 Task: Select a due date automation when advanced on, 2 days before a card is due add content with an empty description at 11:00 AM.
Action: Mouse moved to (1163, 88)
Screenshot: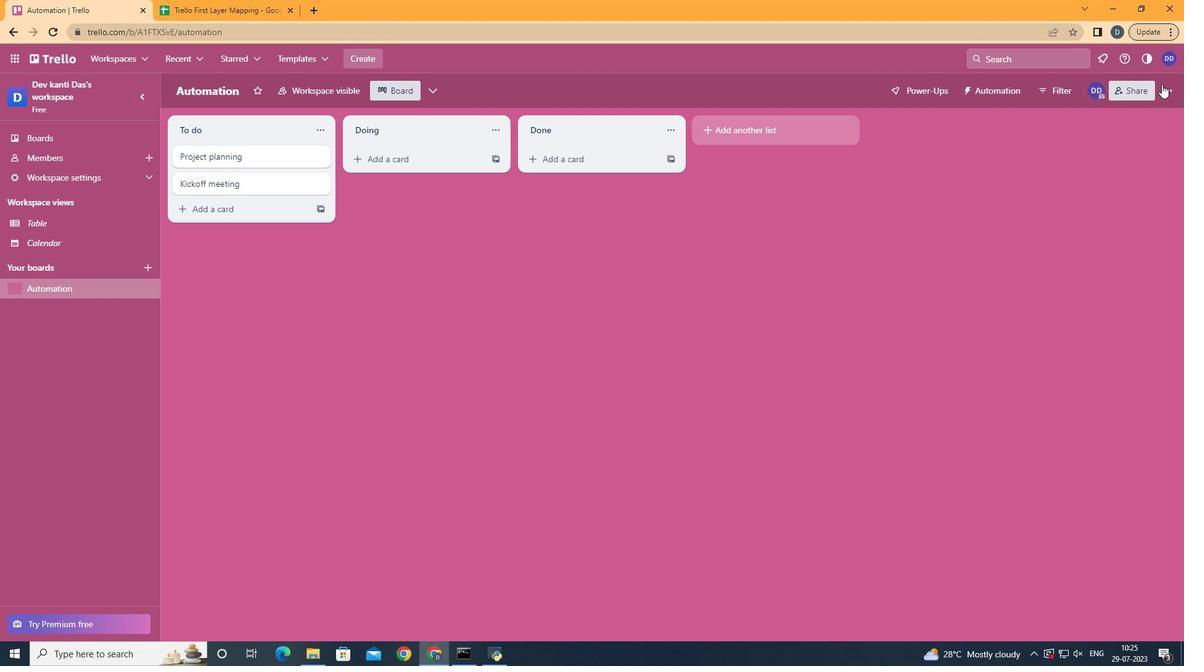 
Action: Mouse pressed left at (1163, 88)
Screenshot: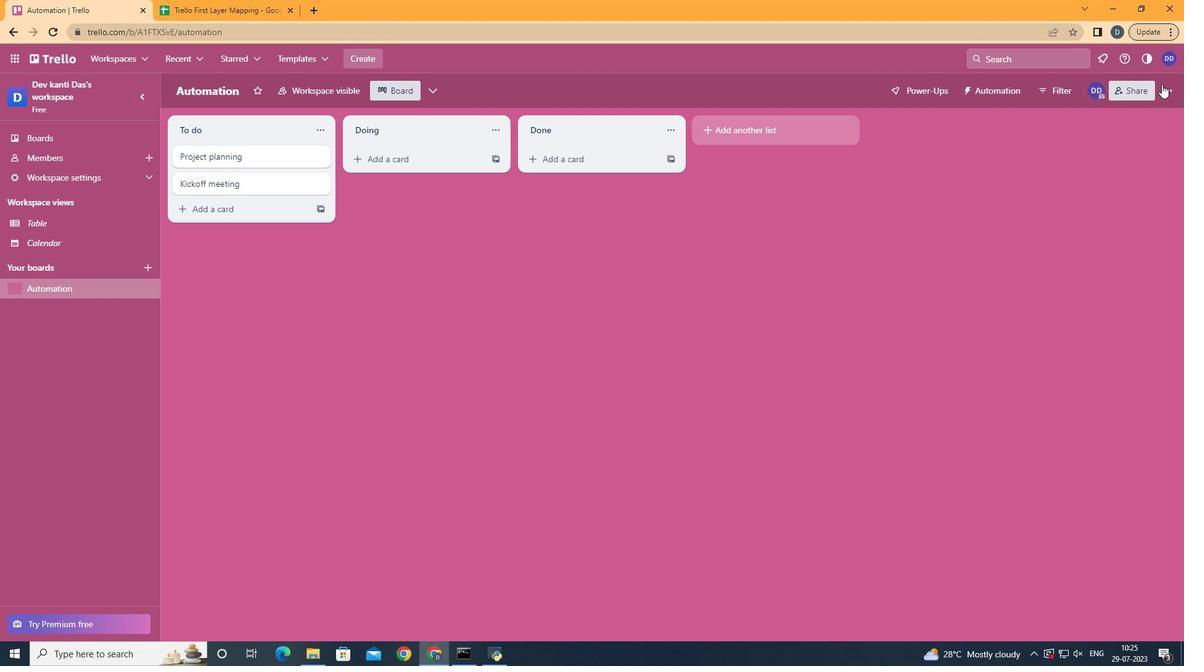 
Action: Mouse moved to (1065, 258)
Screenshot: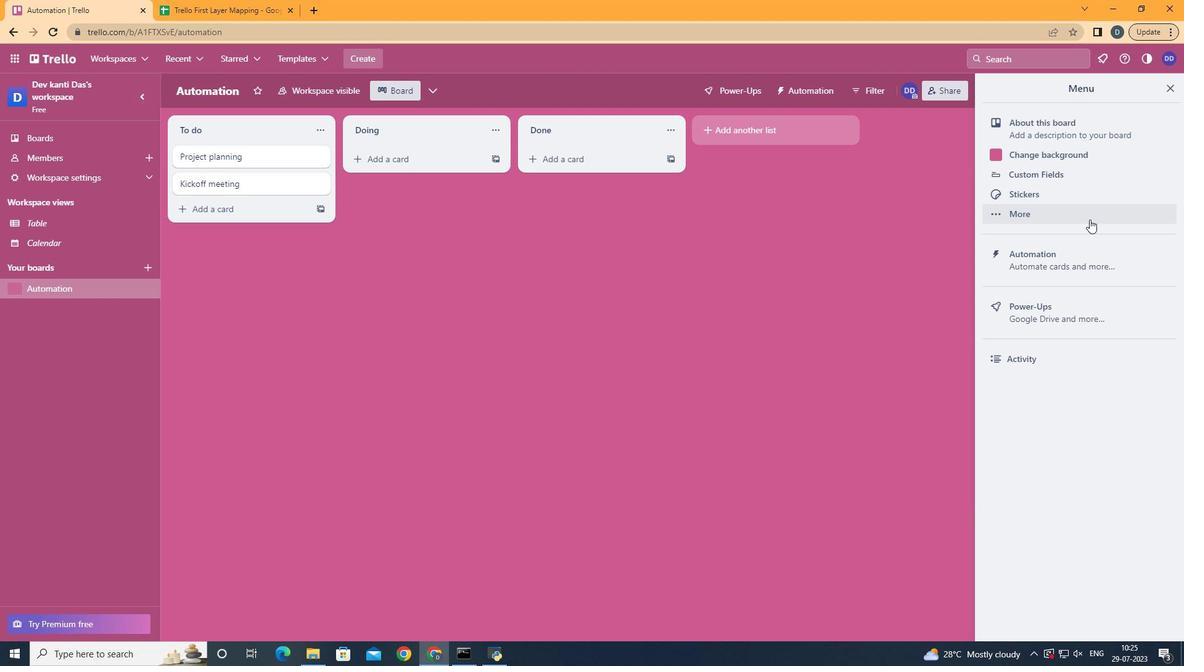 
Action: Mouse pressed left at (1065, 258)
Screenshot: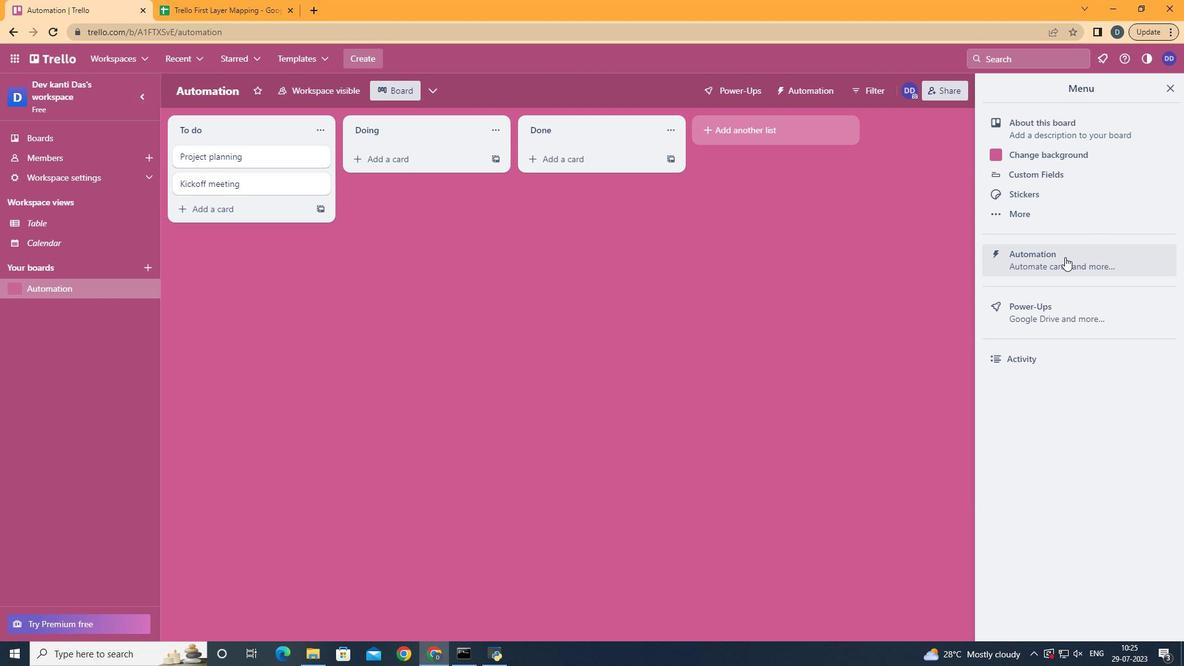
Action: Mouse moved to (250, 254)
Screenshot: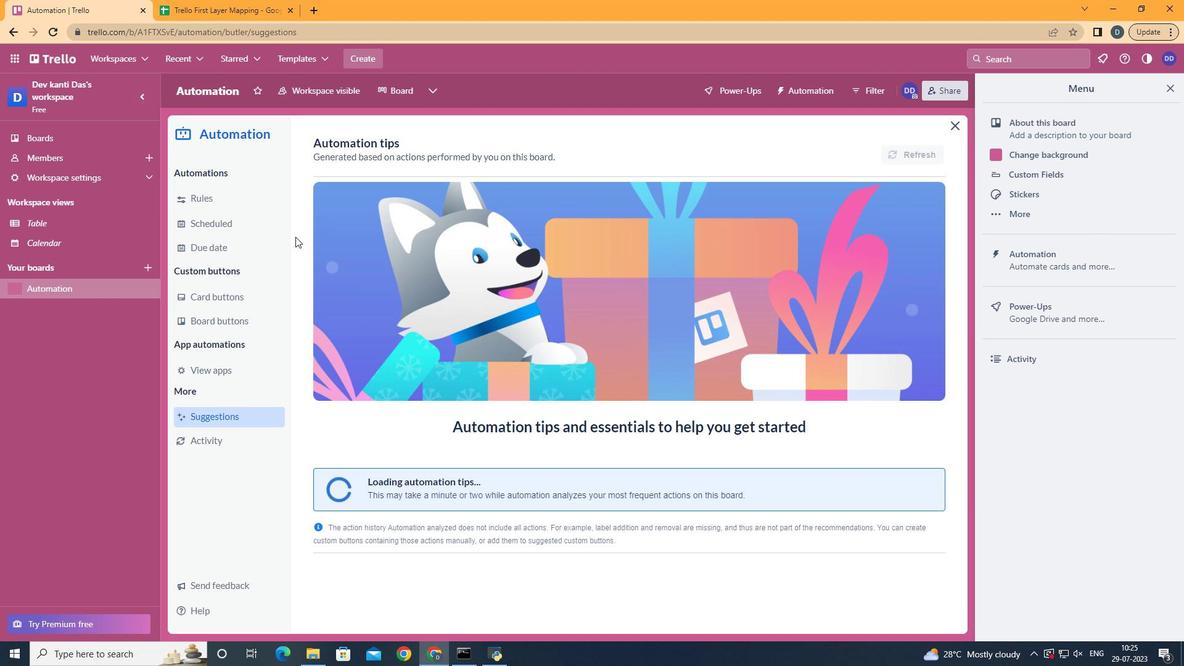
Action: Mouse pressed left at (250, 254)
Screenshot: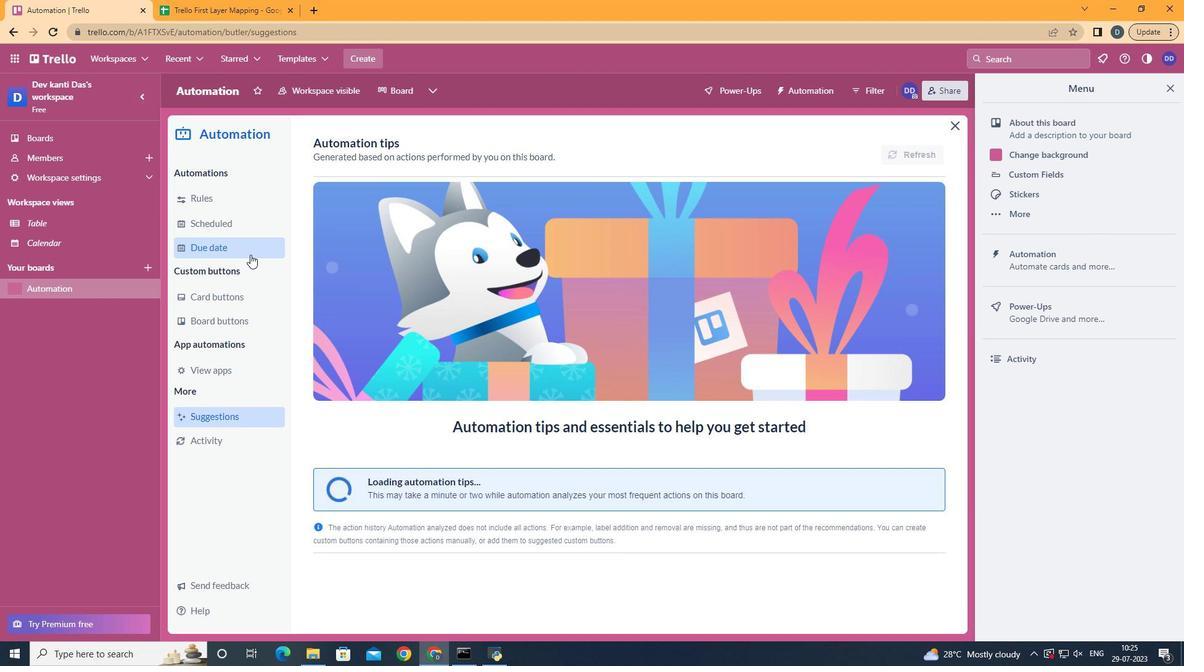 
Action: Mouse moved to (886, 145)
Screenshot: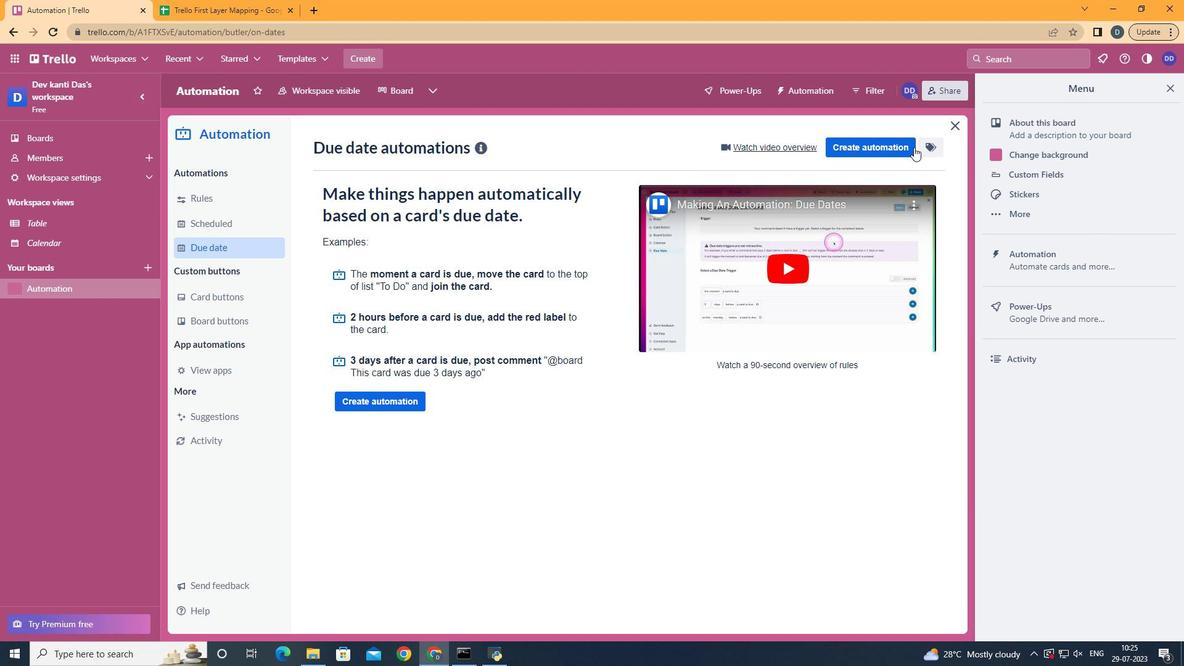 
Action: Mouse pressed left at (886, 145)
Screenshot: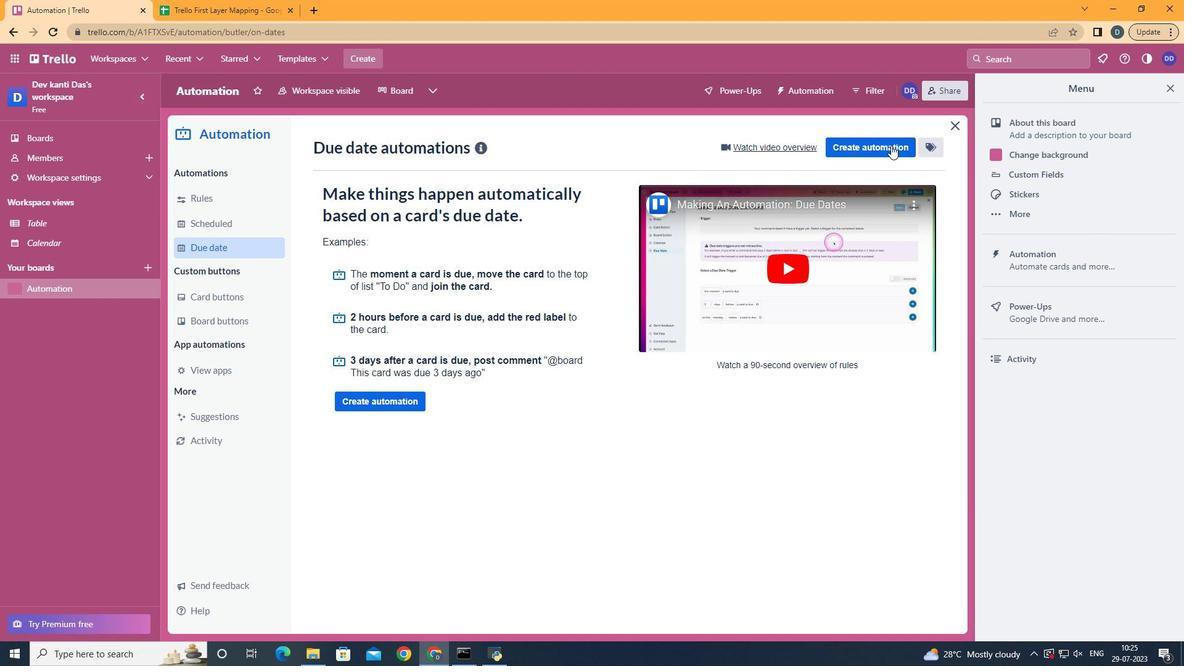 
Action: Mouse moved to (479, 267)
Screenshot: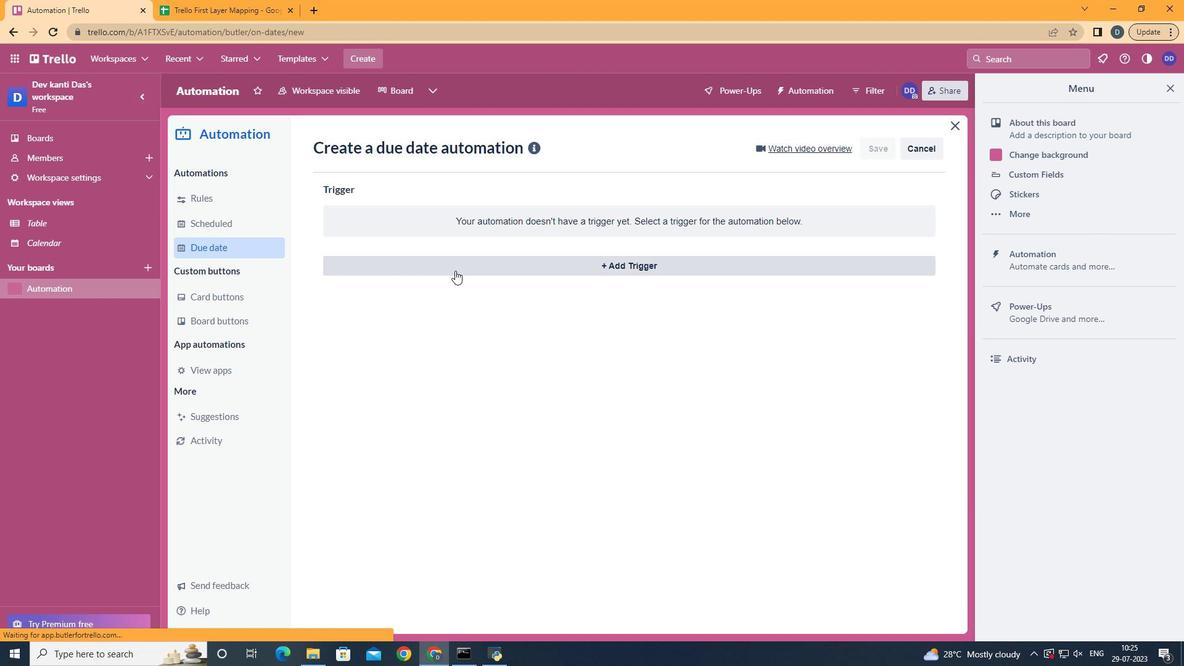 
Action: Mouse pressed left at (479, 267)
Screenshot: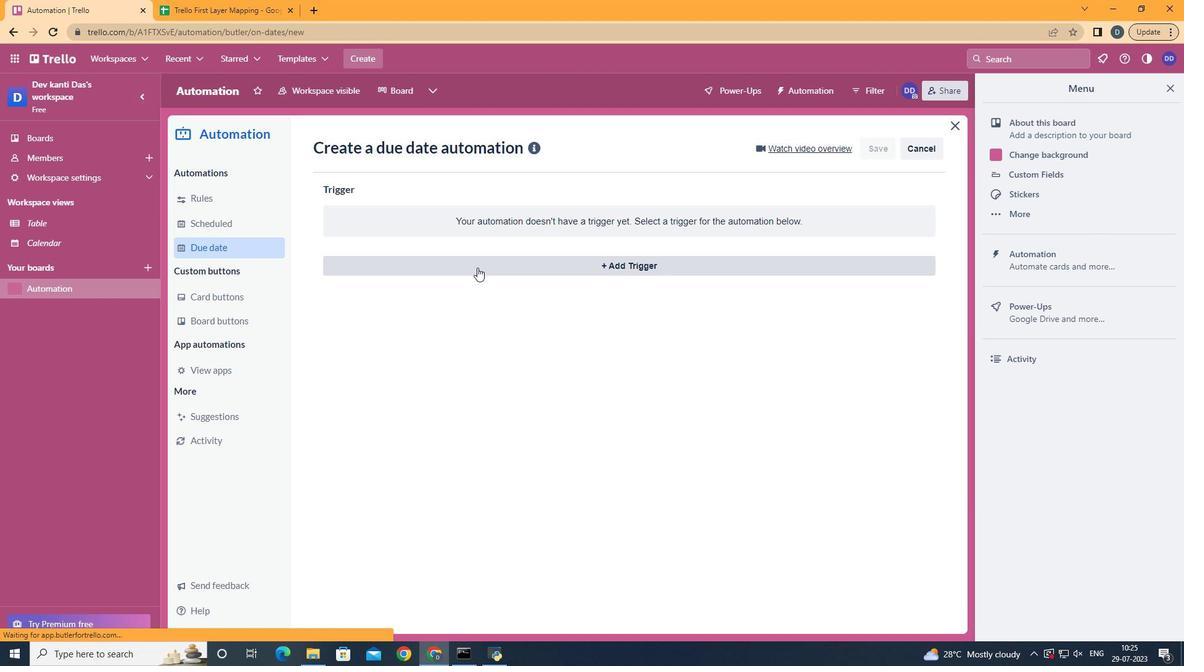 
Action: Mouse moved to (490, 454)
Screenshot: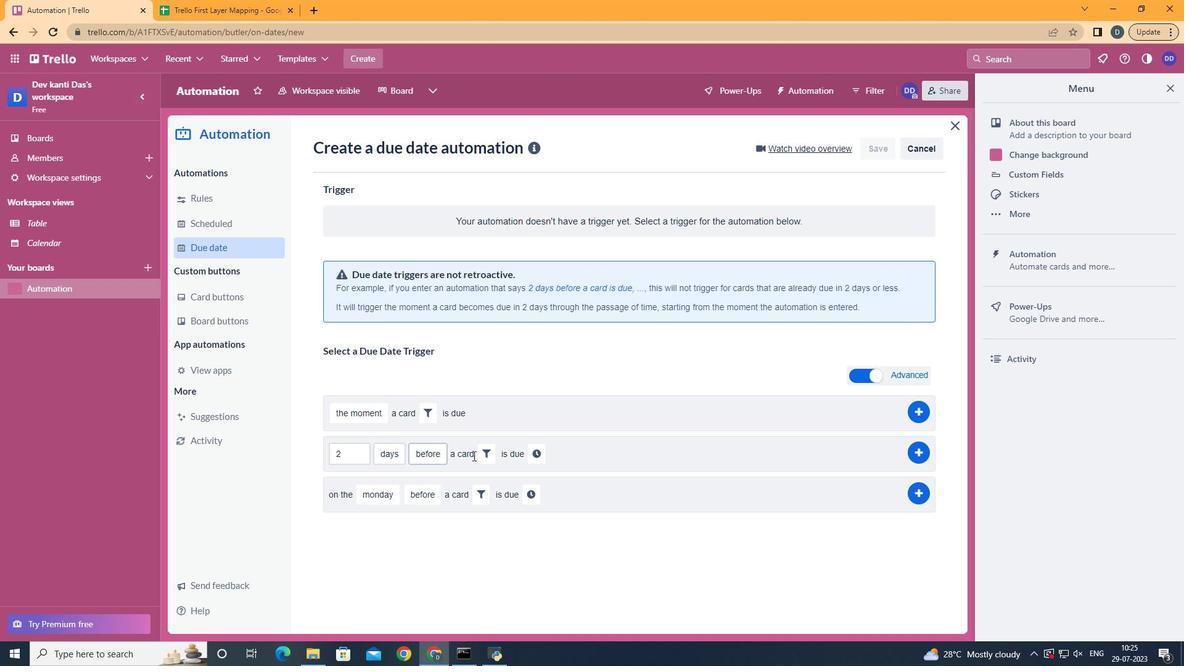 
Action: Mouse pressed left at (490, 454)
Screenshot: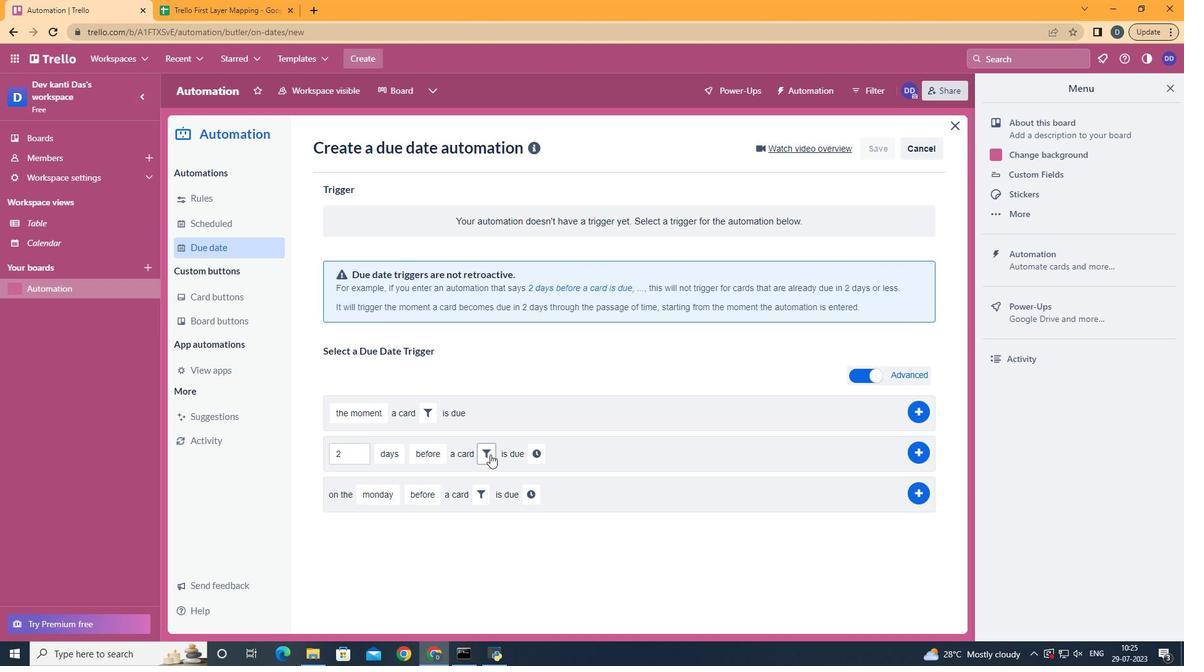 
Action: Mouse moved to (644, 501)
Screenshot: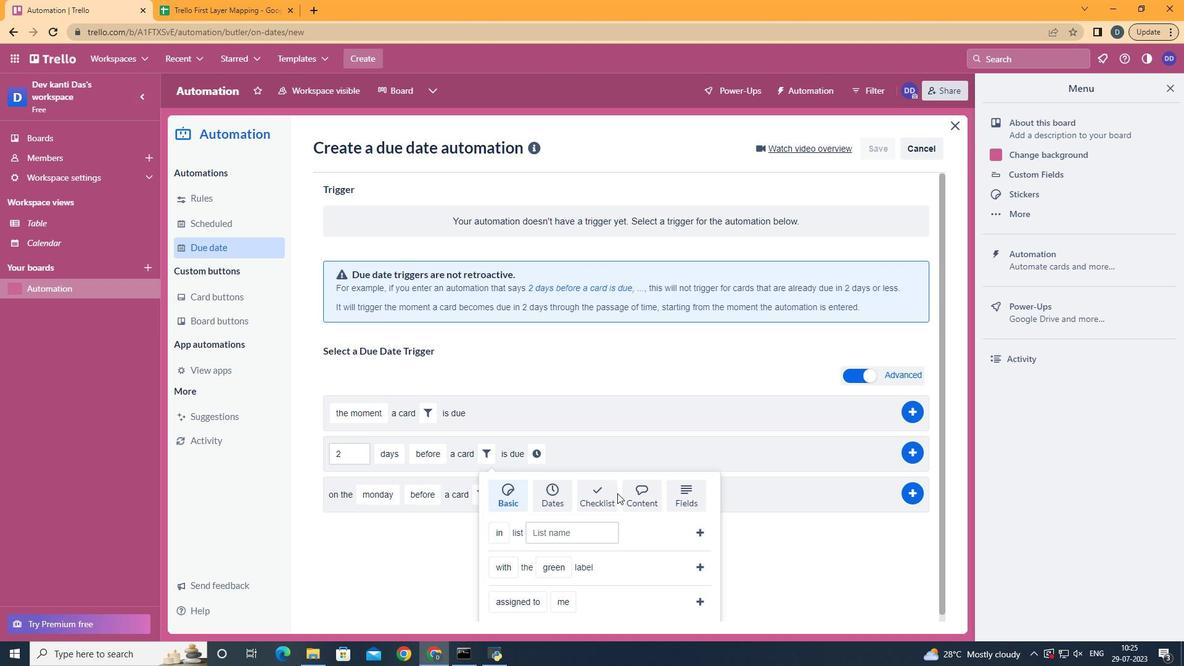 
Action: Mouse pressed left at (644, 501)
Screenshot: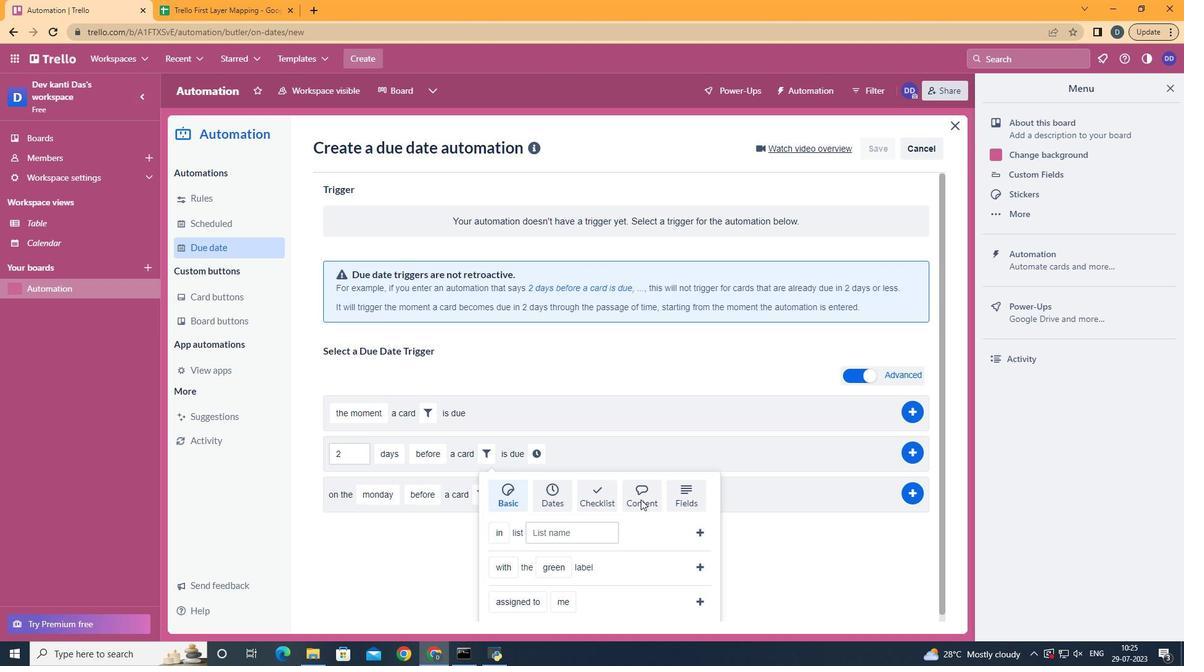 
Action: Mouse moved to (519, 590)
Screenshot: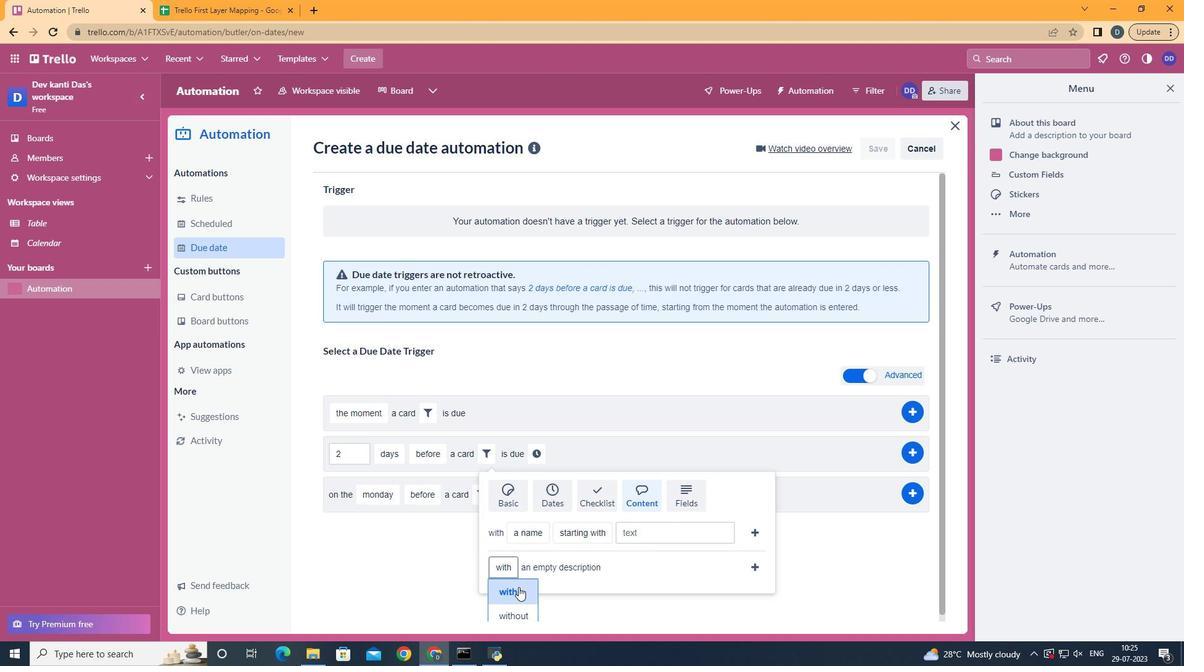 
Action: Mouse pressed left at (519, 590)
Screenshot: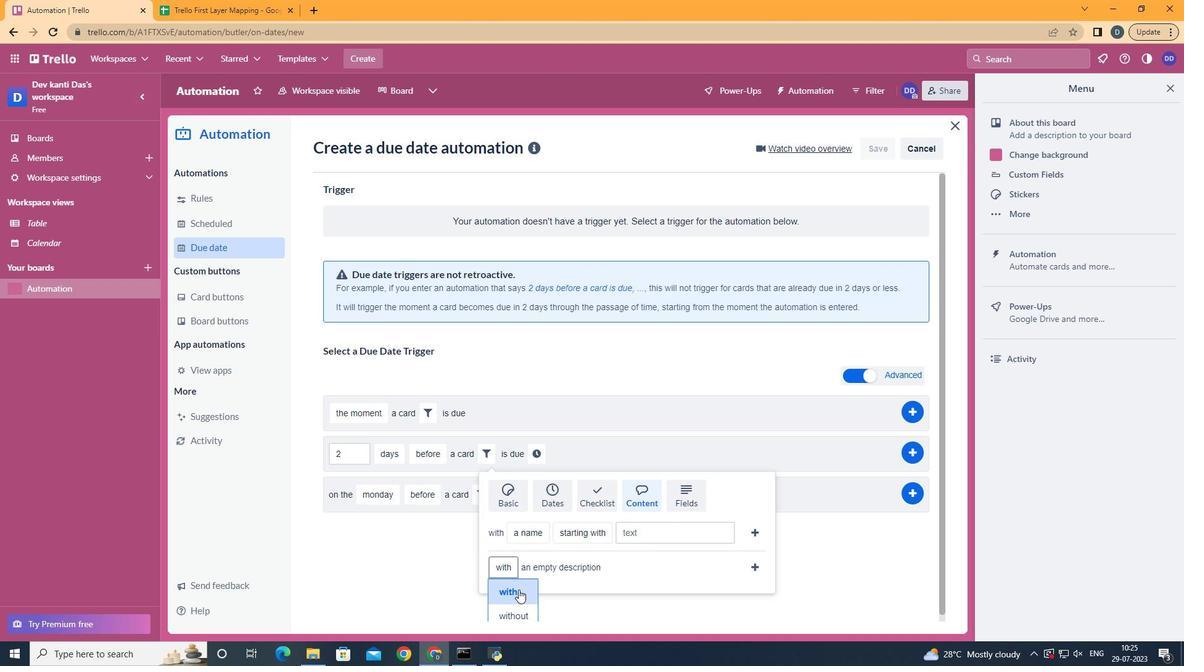 
Action: Mouse moved to (755, 564)
Screenshot: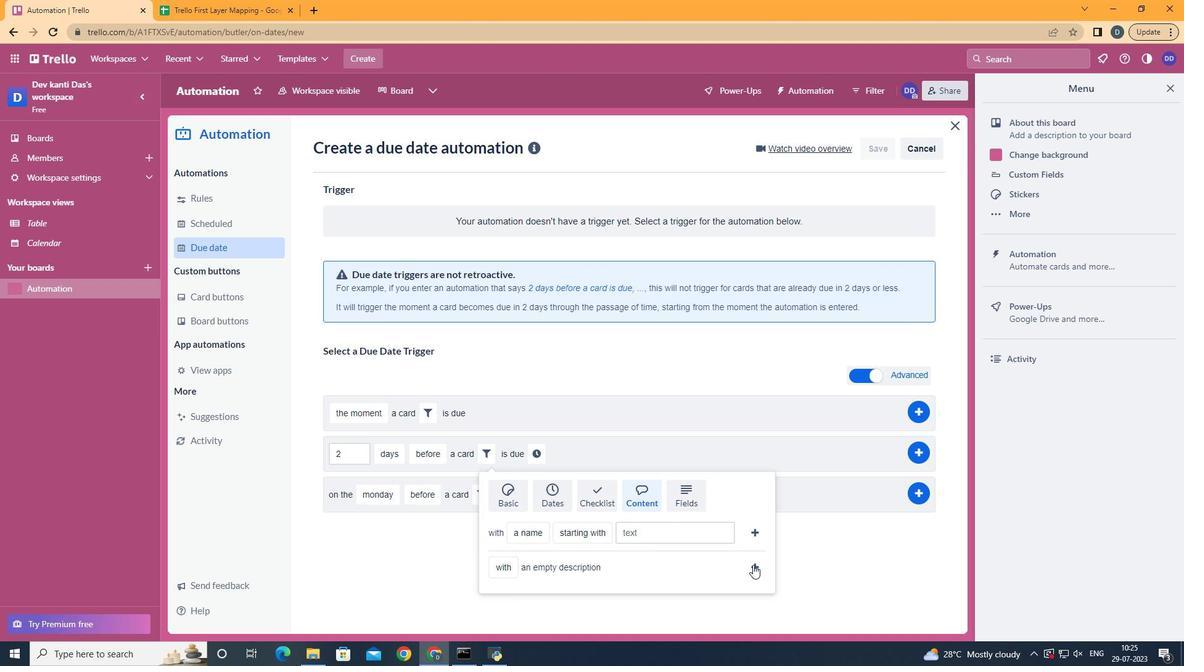 
Action: Mouse pressed left at (755, 564)
Screenshot: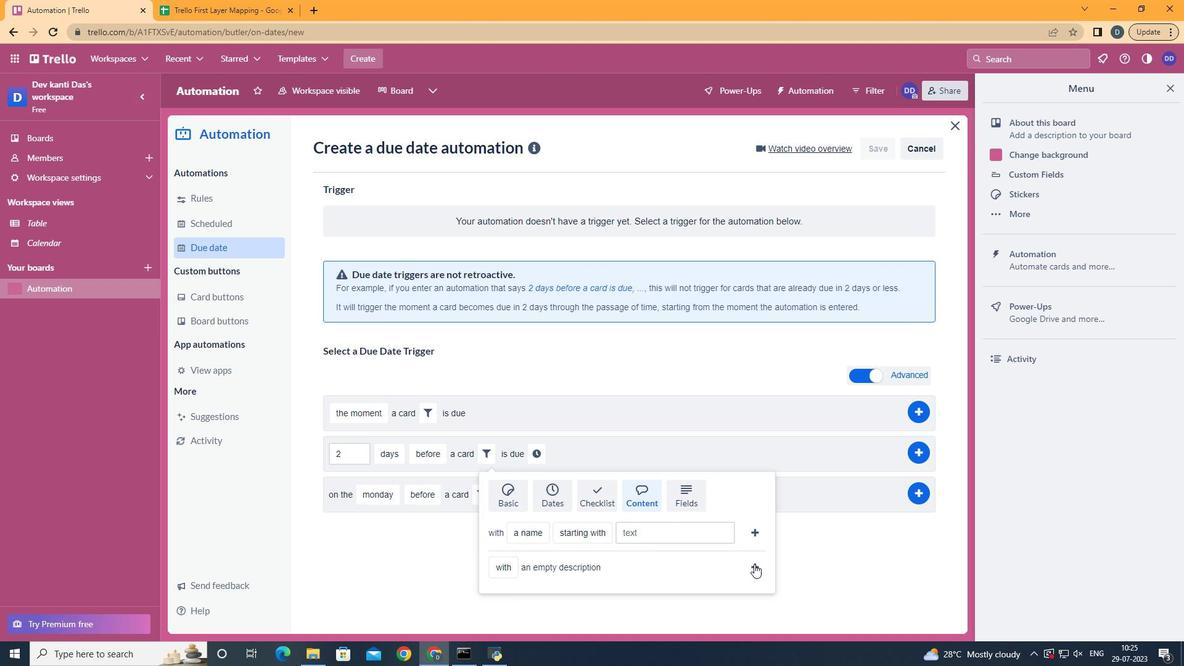 
Action: Mouse moved to (659, 447)
Screenshot: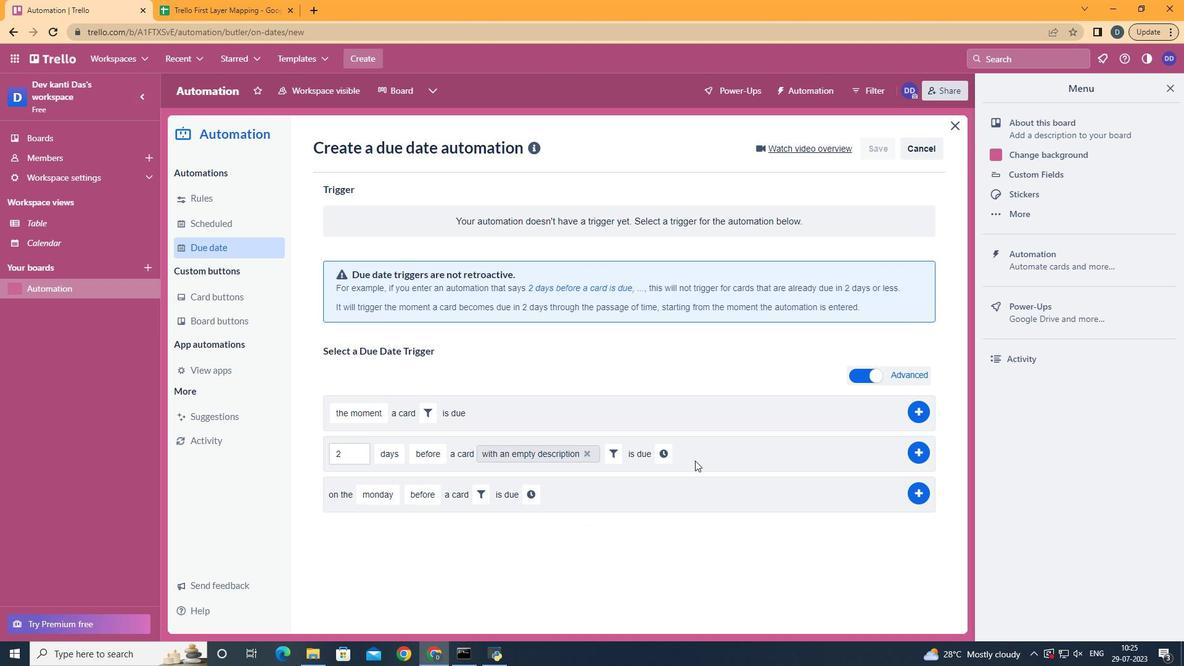 
Action: Mouse pressed left at (659, 447)
Screenshot: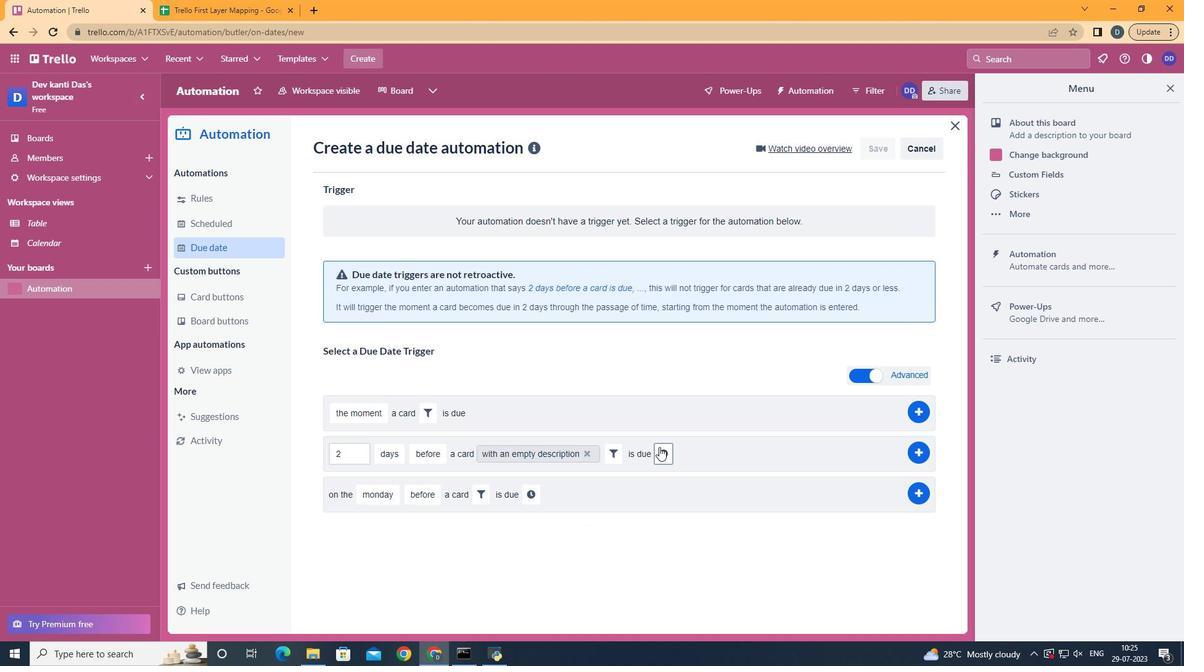 
Action: Mouse moved to (697, 460)
Screenshot: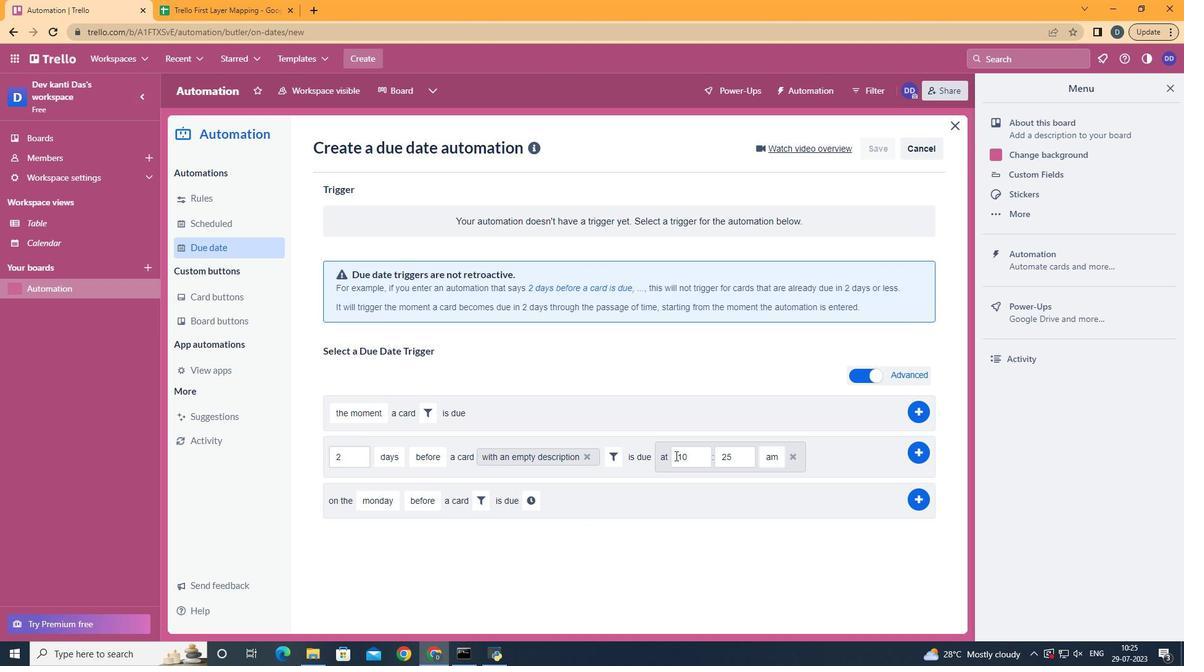 
Action: Mouse pressed left at (697, 460)
Screenshot: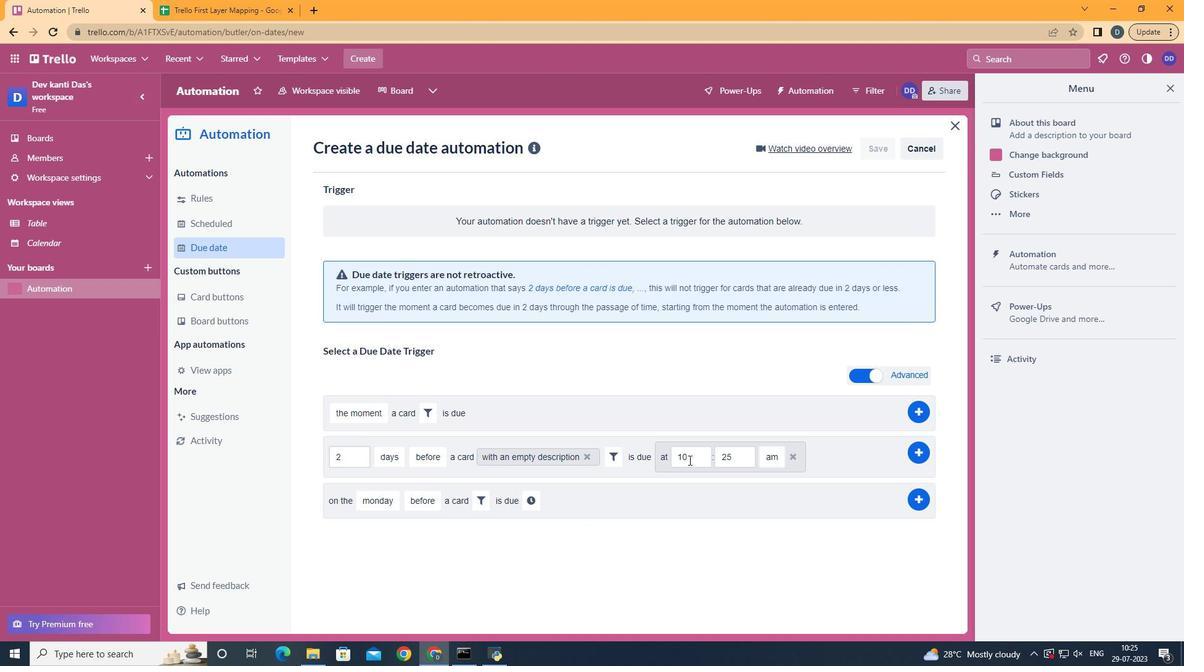 
Action: Key pressed <Key.backspace><Key.backspace>11
Screenshot: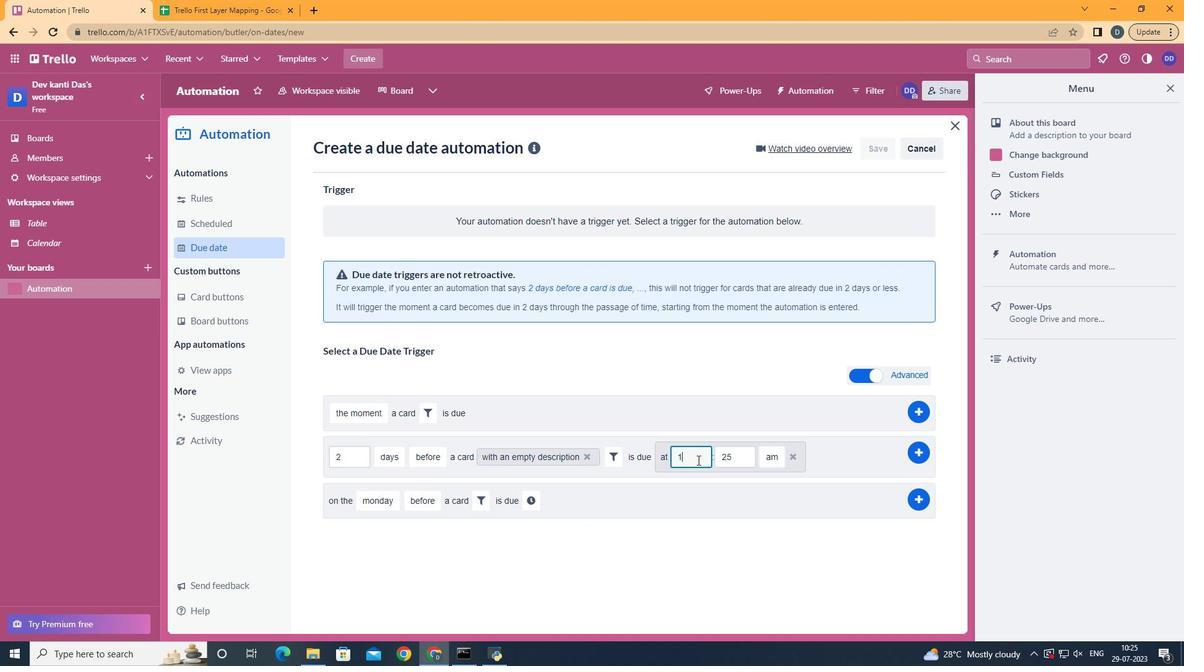 
Action: Mouse moved to (747, 453)
Screenshot: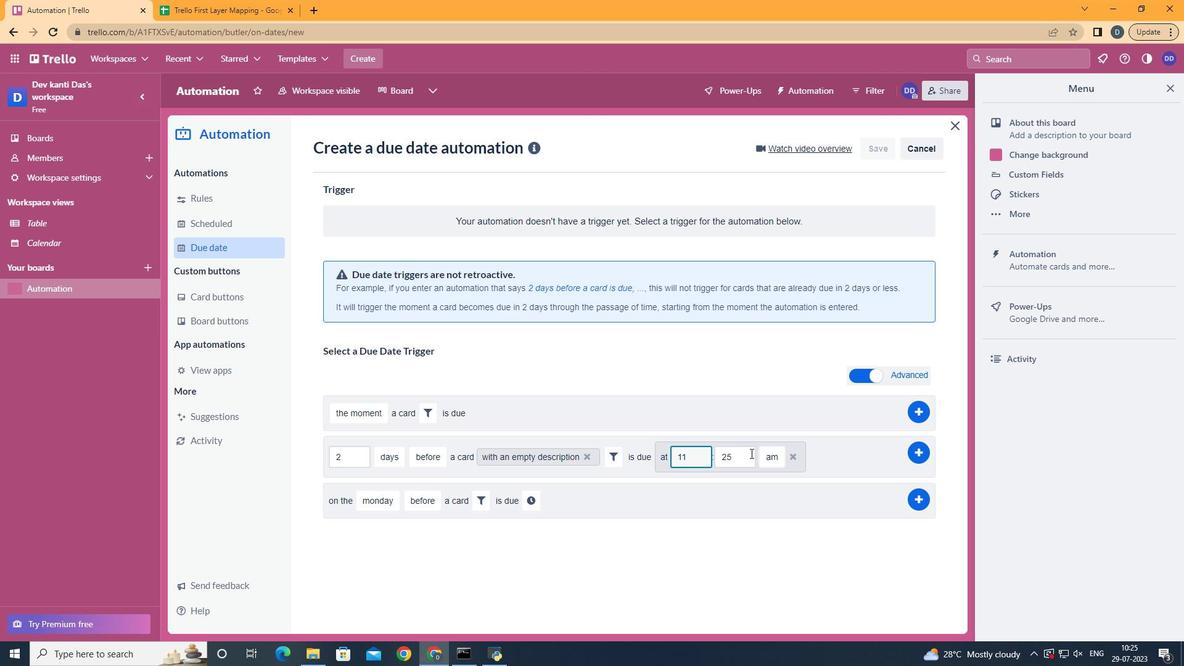 
Action: Mouse pressed left at (747, 453)
Screenshot: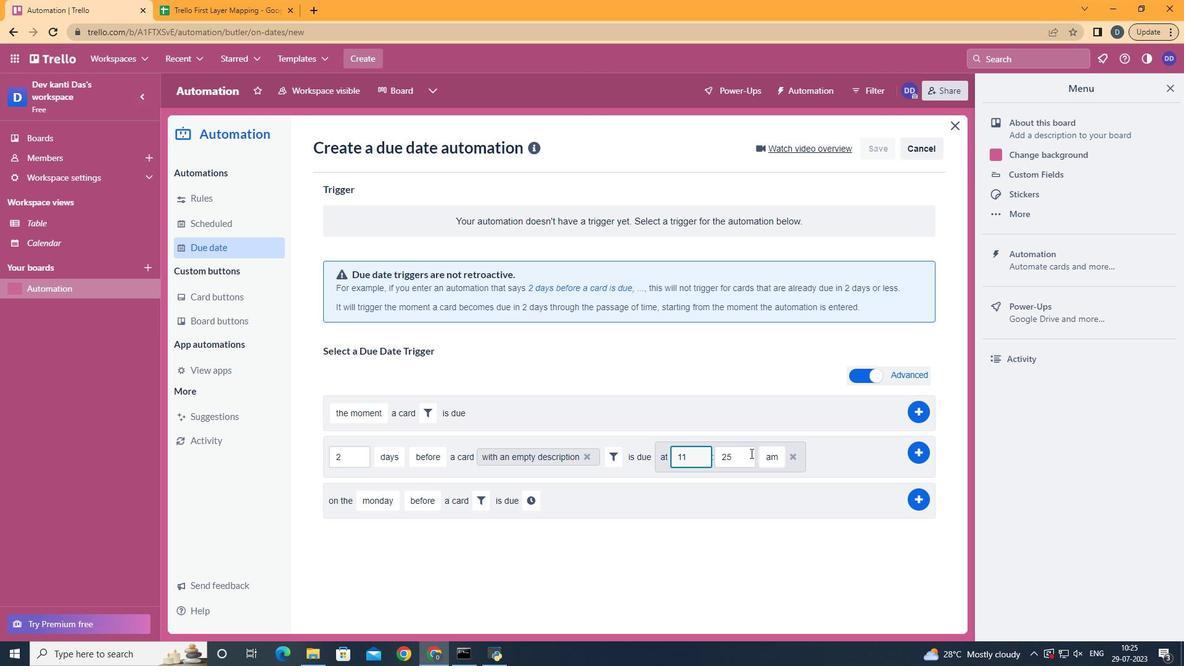 
Action: Key pressed <Key.backspace><Key.backspace>00
Screenshot: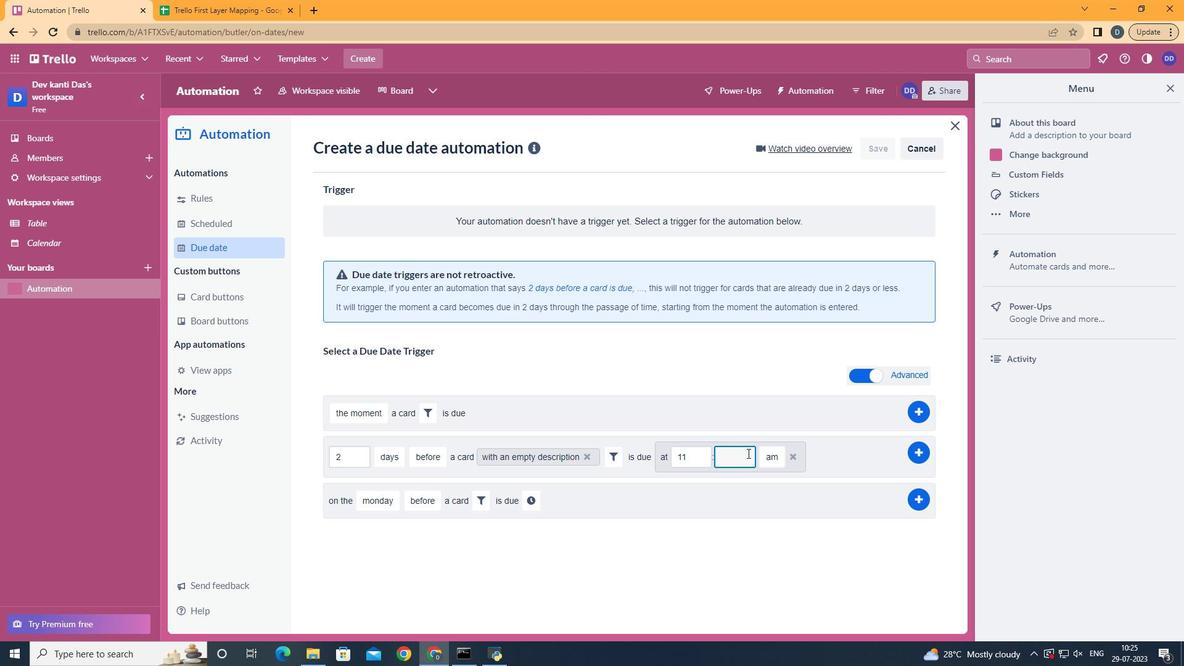 
Action: Mouse moved to (774, 478)
Screenshot: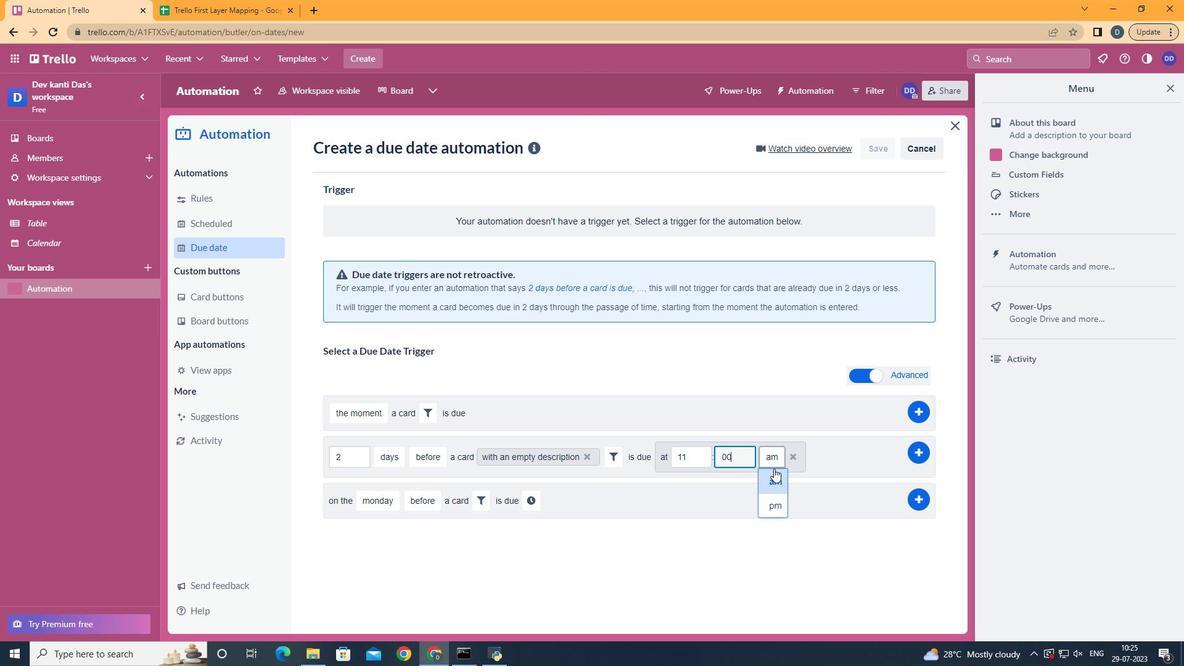 
Action: Mouse pressed left at (774, 478)
Screenshot: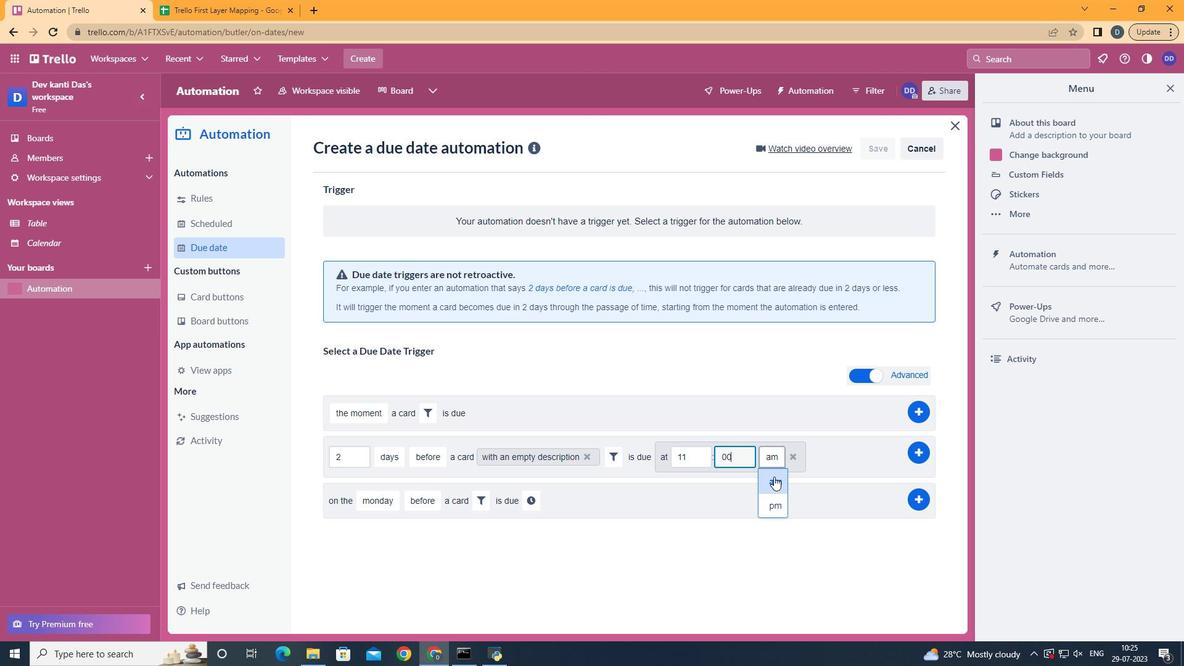 
